 Task: Add a signature Isabel Kelly containing Best wishes for a happy St. Patricks Day, Isabel Kelly to email address softage.2@softage.net and add a folder Gifts
Action: Key pressed n
Screenshot: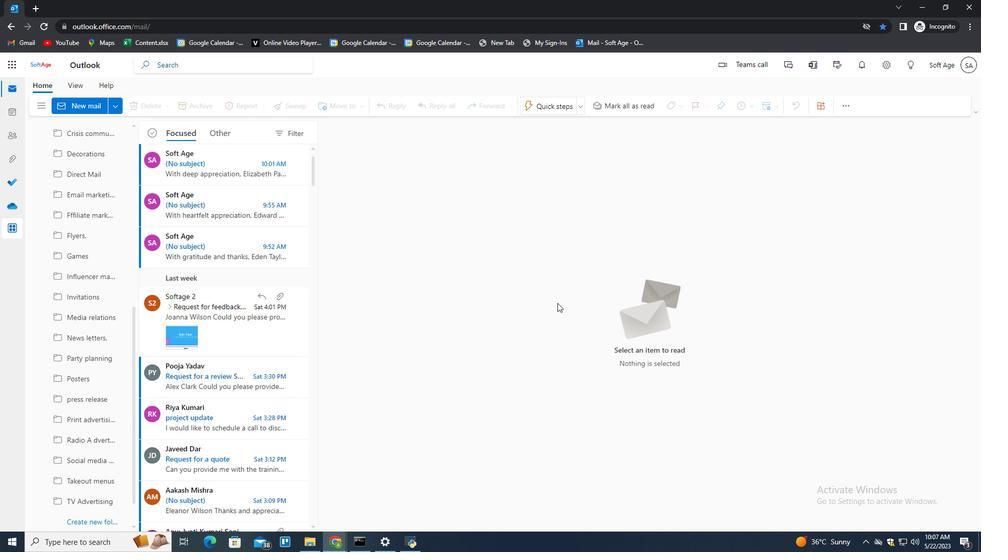 
Action: Mouse moved to (662, 106)
Screenshot: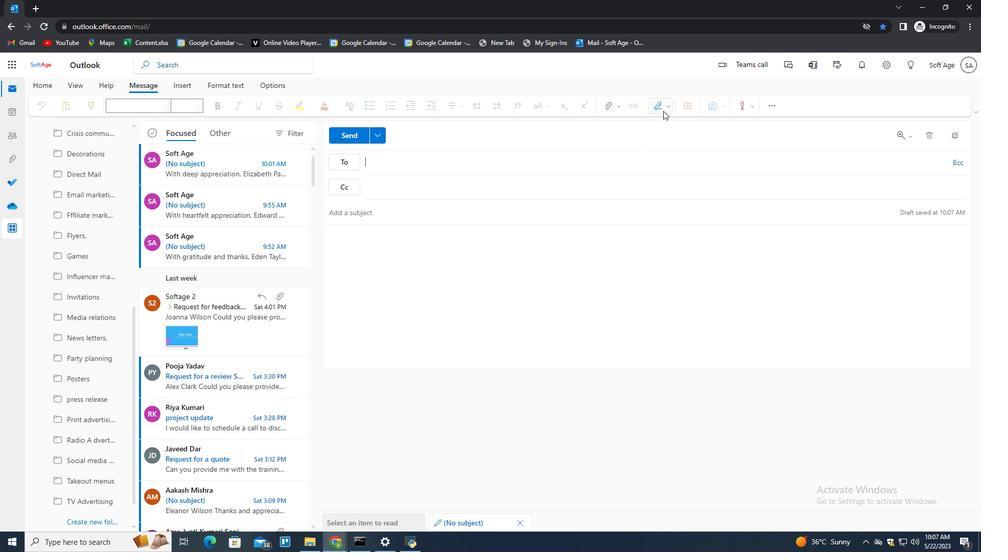 
Action: Mouse pressed left at (662, 106)
Screenshot: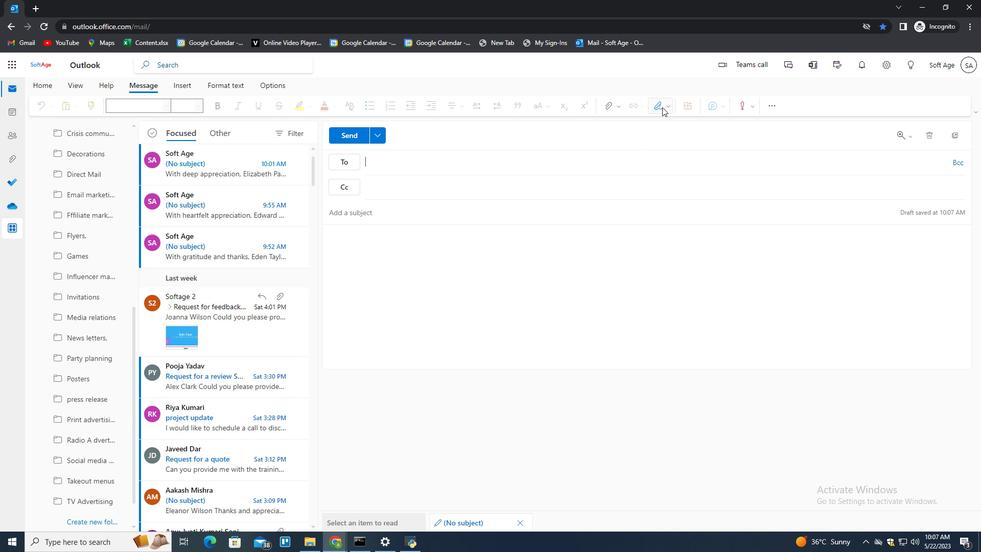 
Action: Mouse moved to (644, 144)
Screenshot: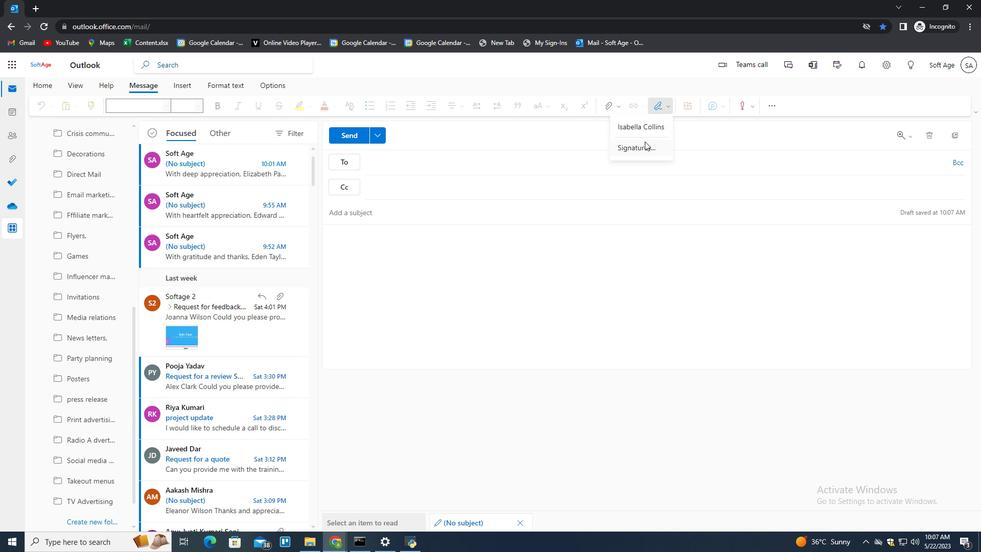 
Action: Mouse pressed left at (644, 144)
Screenshot: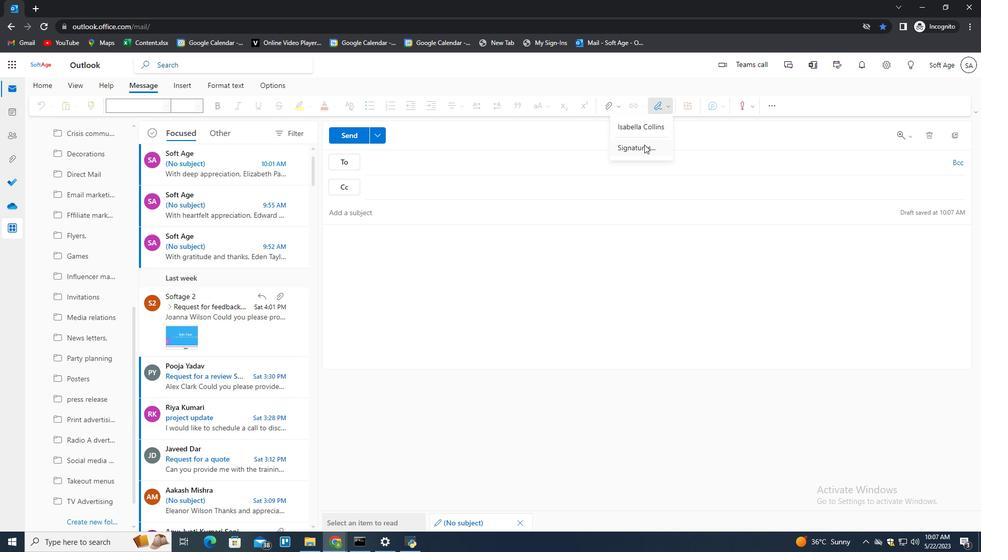 
Action: Mouse moved to (686, 183)
Screenshot: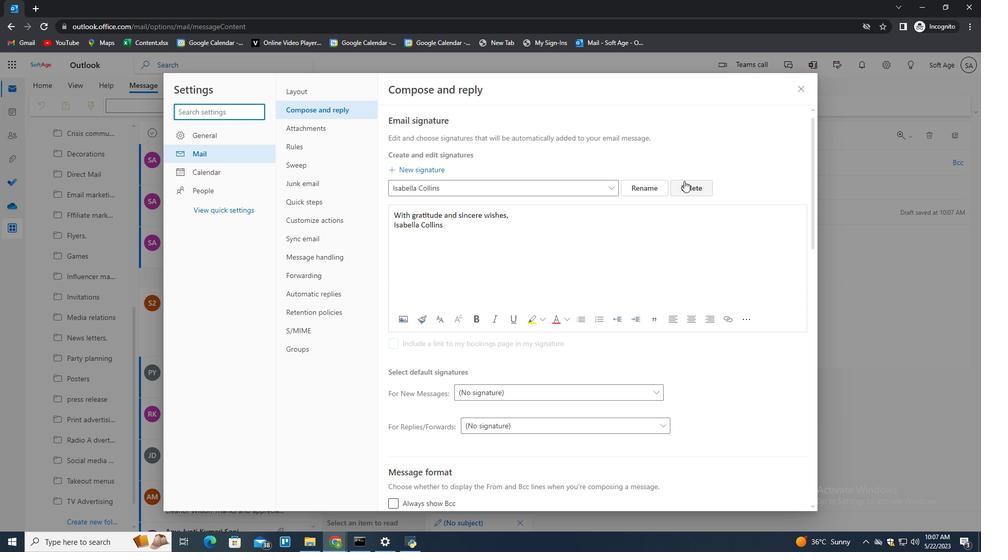 
Action: Mouse pressed left at (686, 183)
Screenshot: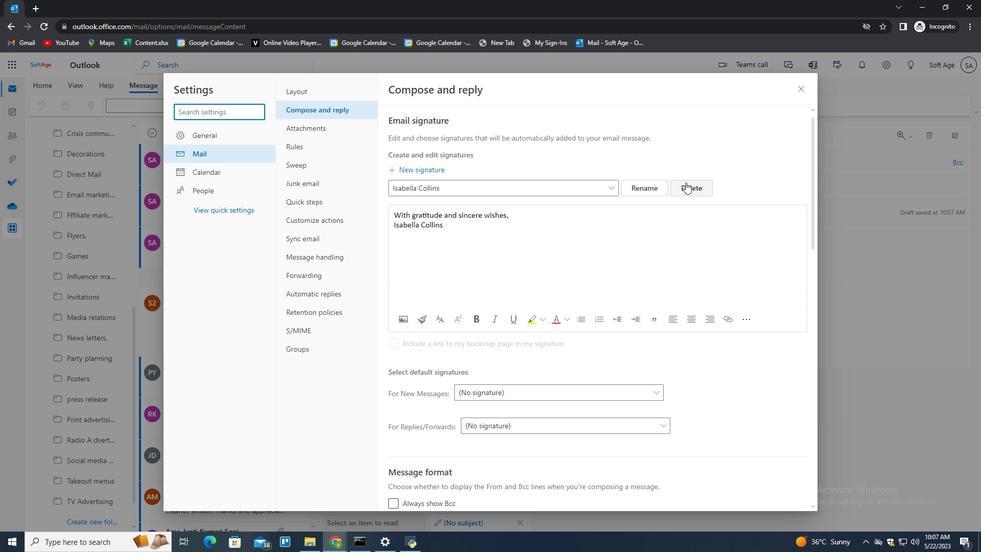 
Action: Mouse moved to (680, 187)
Screenshot: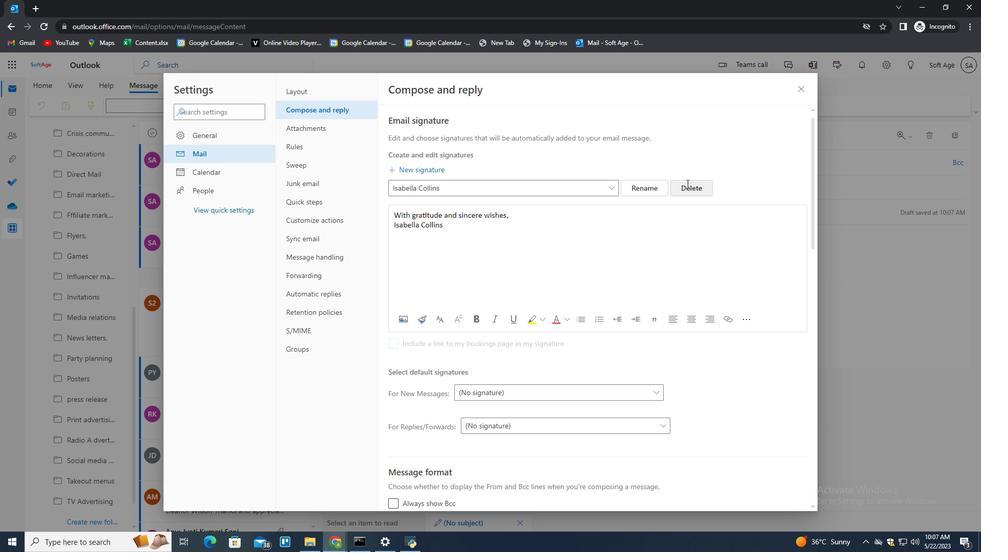 
Action: Mouse pressed left at (680, 187)
Screenshot: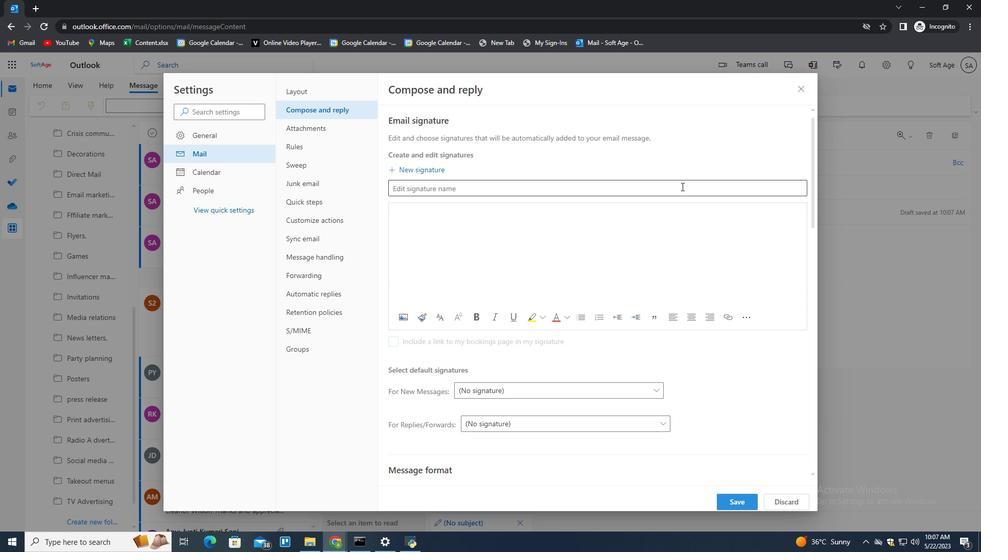 
Action: Key pressed <Key.shift>Isabel<Key.space><Key.shift><Key.shift>Kelly<Key.tab><Key.shift>Best<Key.space><Key.shift>Wish<Key.backspace><Key.backspace><Key.backspace><Key.backspace>wishes<Key.space>for<Key.space>a<Key.space>happy<Key.space><Key.shift>St.<Key.space><Key.shift><Key.shift><Key.shift><Key.shift><Key.shift><Key.shift><Key.shift><Key.shift><Key.shift><Key.shift><Key.shift><Key.shift>Patrisks<Key.backspace><Key.backspace><Key.backspace>cks<Key.space><Key.shift>Day,<Key.shift_r><Key.enter><Key.shift>Isabel<Key.space><Key.shift>Kelly
Screenshot: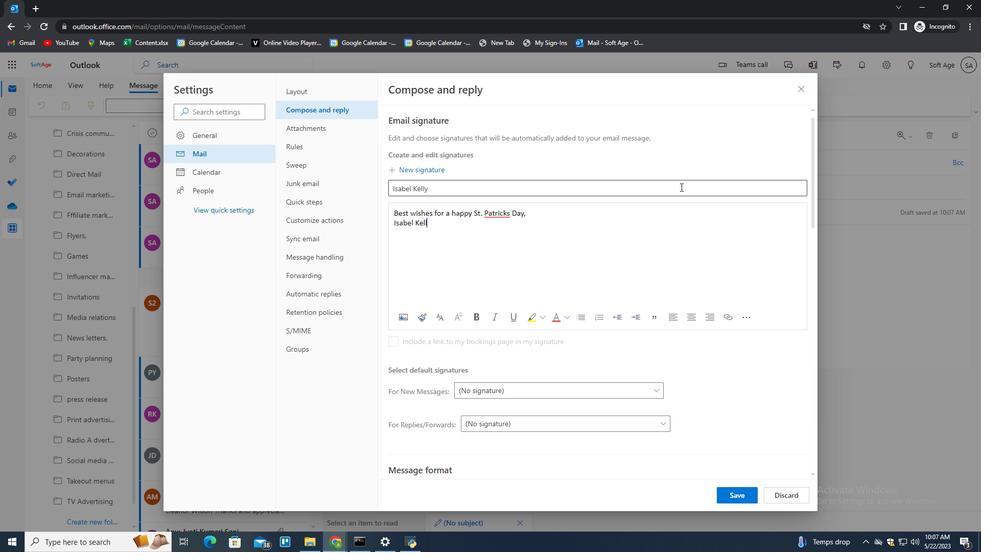 
Action: Mouse moved to (729, 492)
Screenshot: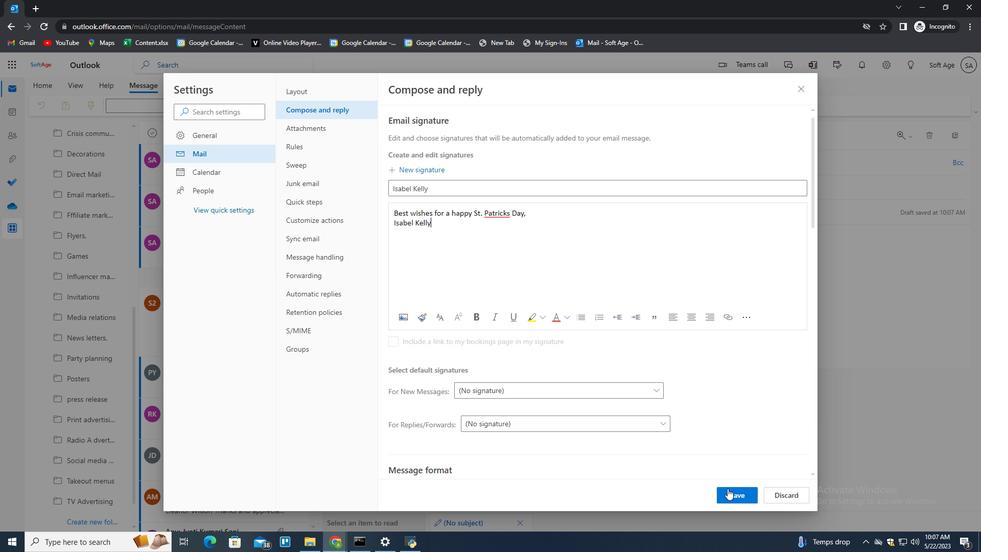 
Action: Mouse pressed left at (729, 492)
Screenshot: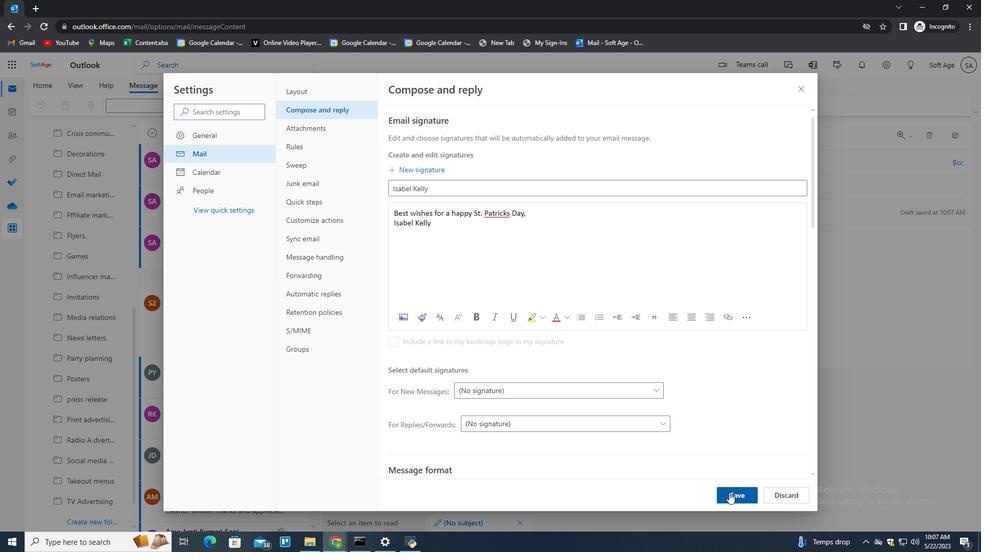 
Action: Mouse moved to (857, 280)
Screenshot: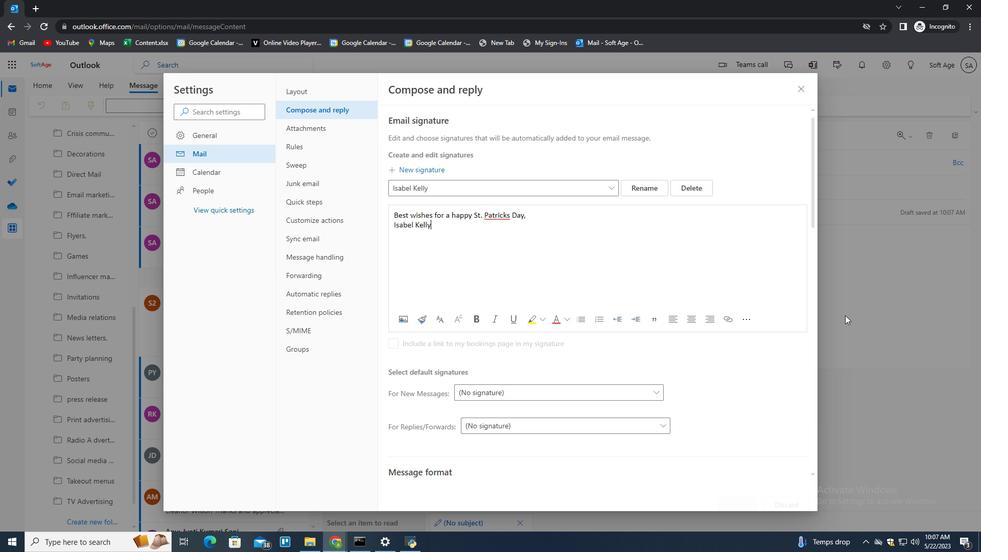 
Action: Mouse pressed left at (857, 280)
Screenshot: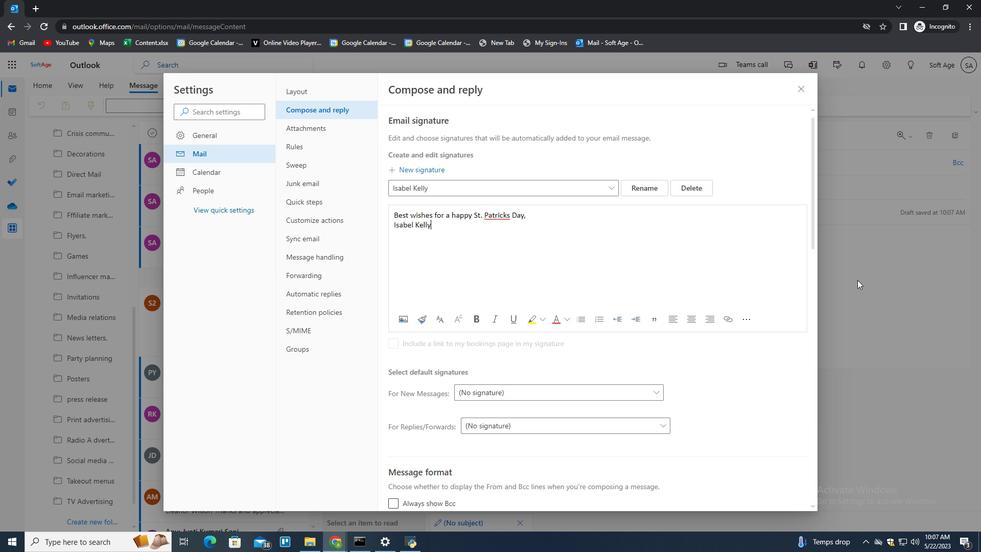 
Action: Mouse moved to (662, 107)
Screenshot: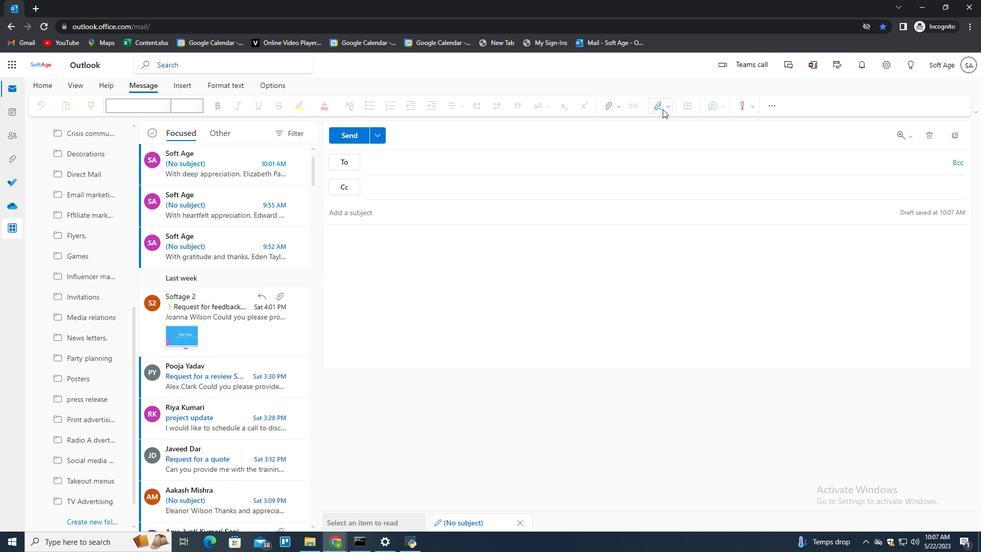 
Action: Mouse pressed left at (662, 107)
Screenshot: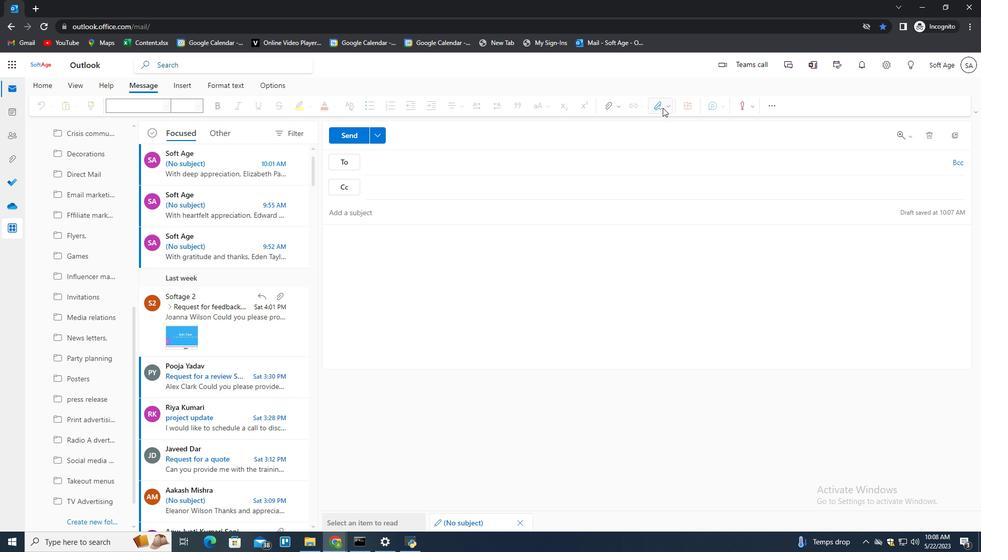 
Action: Mouse moved to (655, 125)
Screenshot: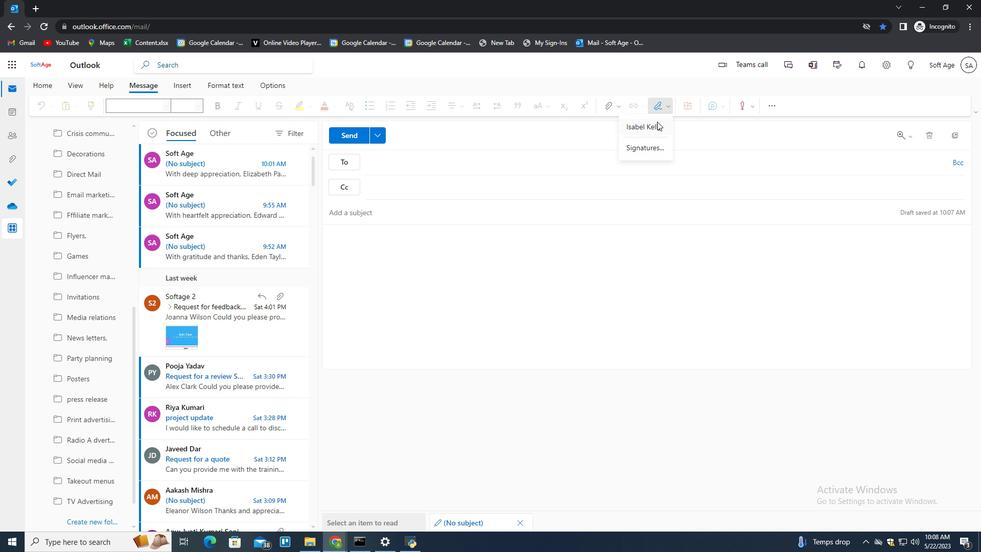 
Action: Mouse pressed left at (655, 125)
Screenshot: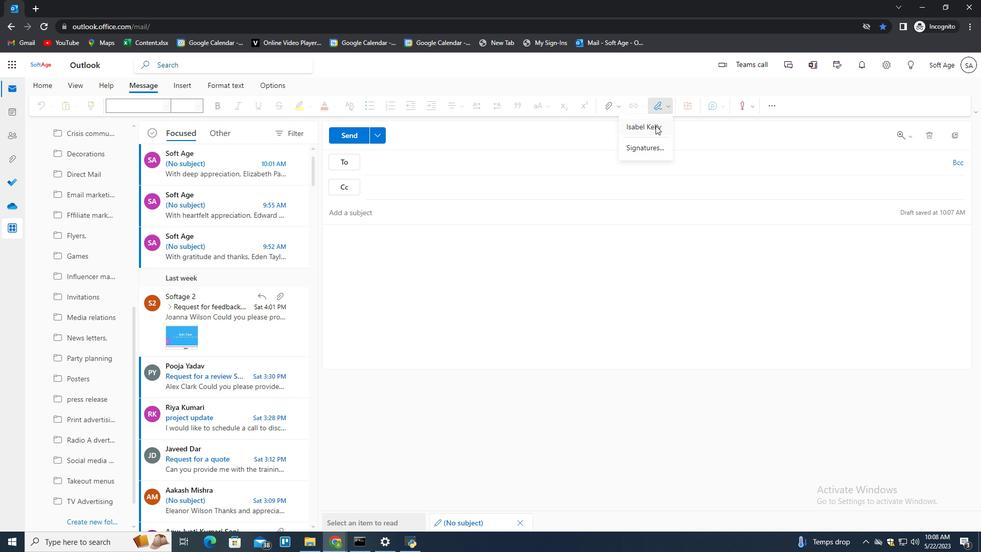 
Action: Mouse moved to (423, 164)
Screenshot: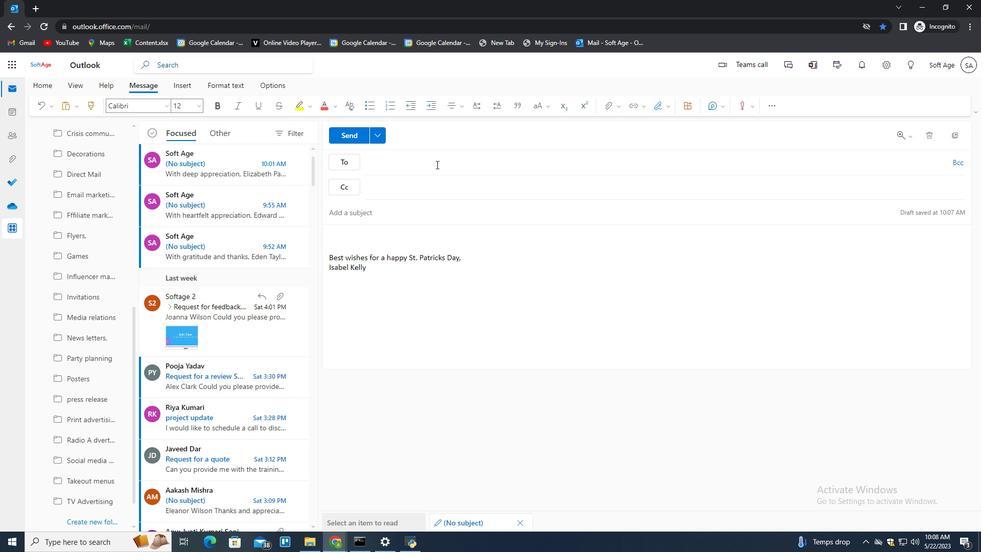 
Action: Mouse pressed left at (423, 164)
Screenshot: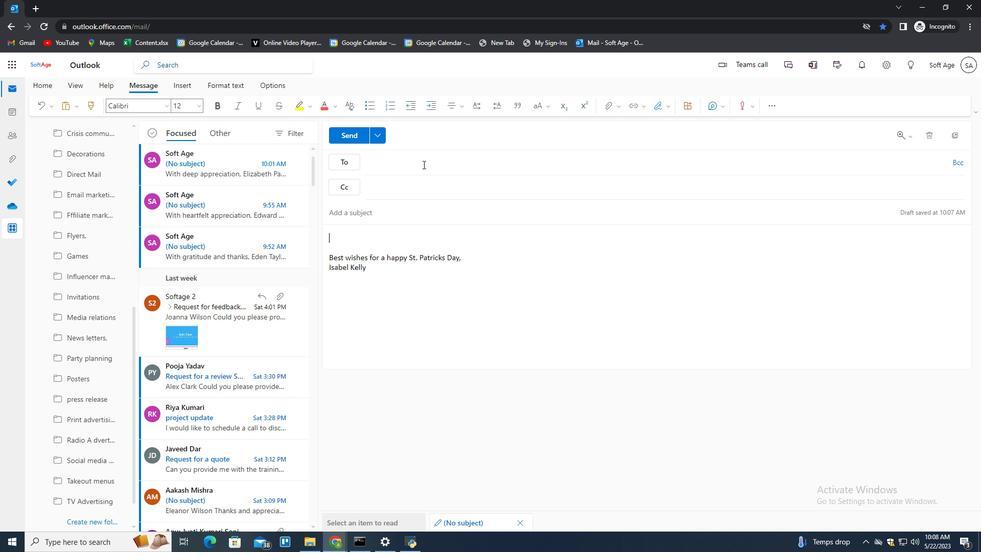 
Action: Key pressed softage.2<Key.shift>@softgae.net<Key.enter><Key.backspace>softg<Key.backspace>age.3<Key.shift><Key.backspace>2<Key.shift>@softage.net<Key.enter>
Screenshot: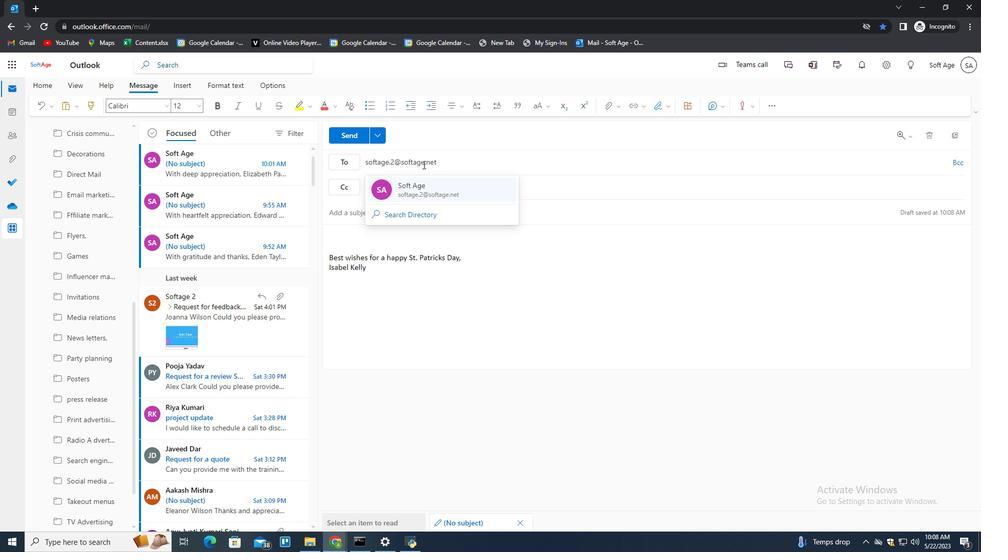 
Action: Mouse moved to (33, 405)
Screenshot: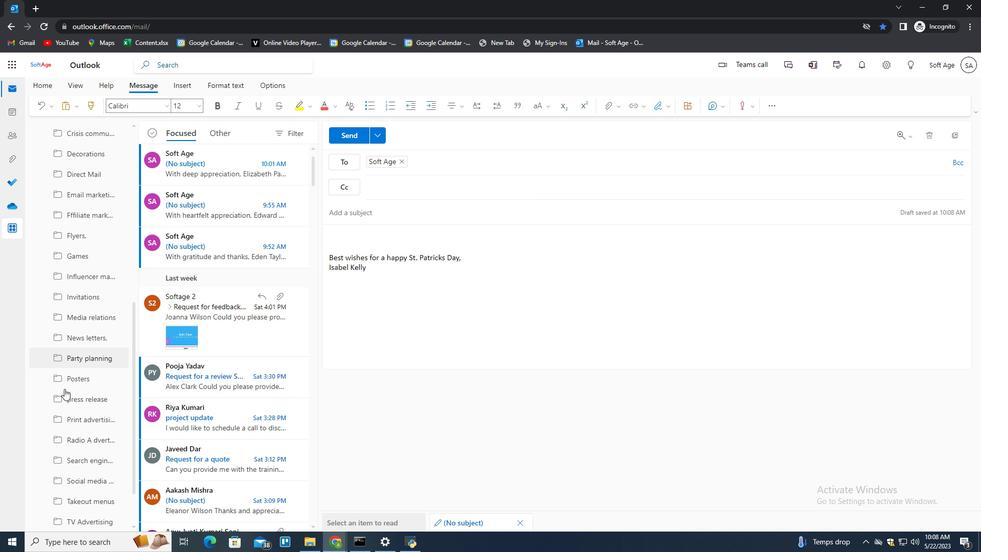 
Action: Mouse scrolled (33, 405) with delta (0, 0)
Screenshot: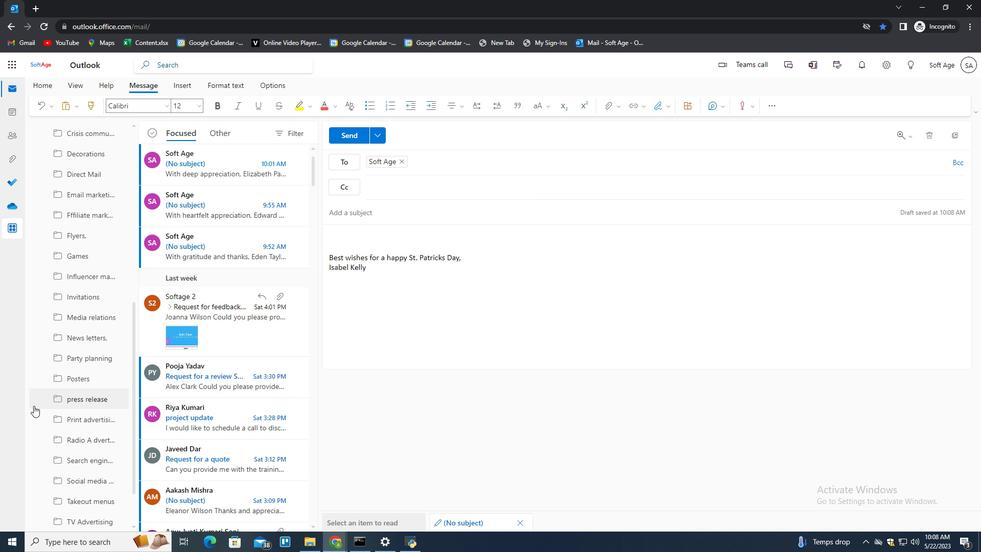 
Action: Mouse scrolled (33, 405) with delta (0, 0)
Screenshot: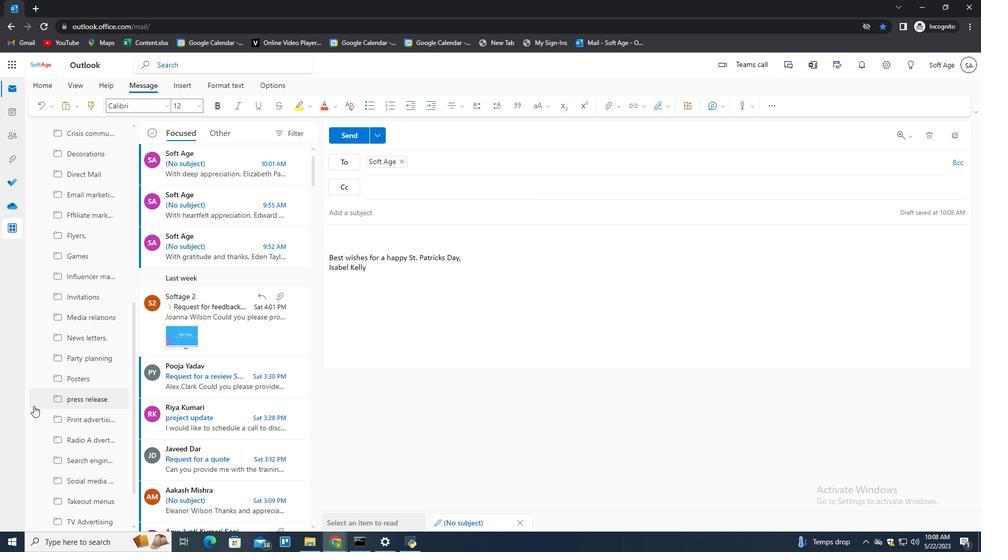 
Action: Mouse scrolled (33, 405) with delta (0, 0)
Screenshot: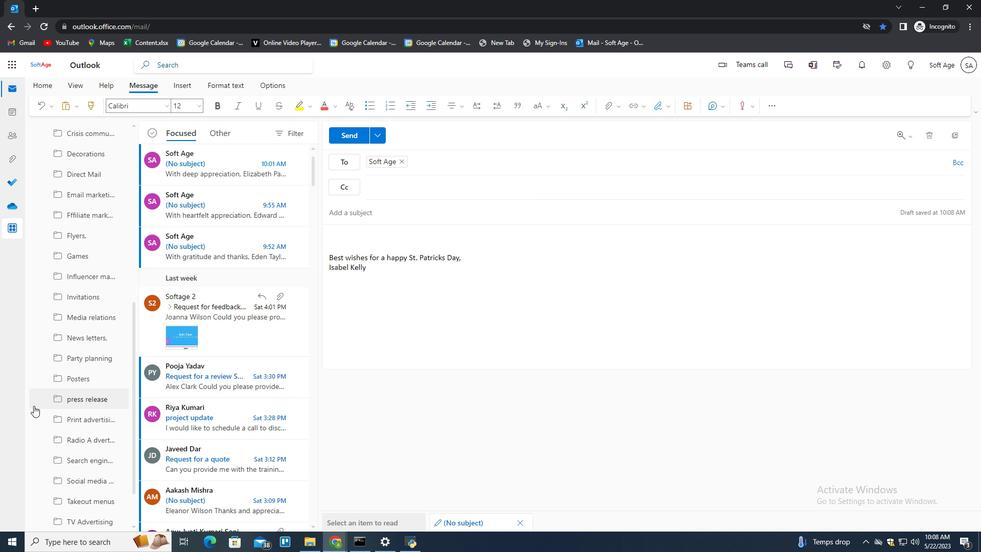
Action: Mouse scrolled (33, 405) with delta (0, 0)
Screenshot: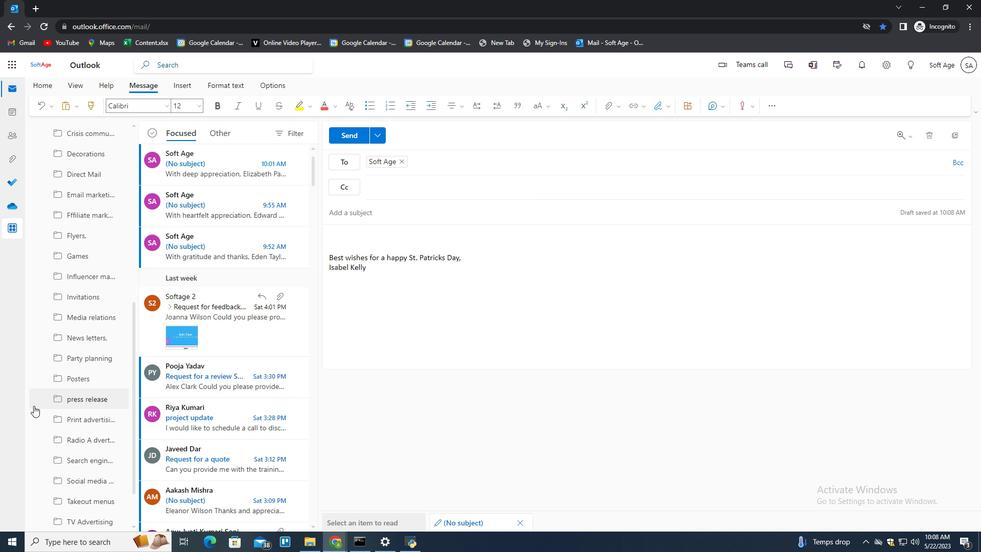 
Action: Mouse scrolled (33, 405) with delta (0, 0)
Screenshot: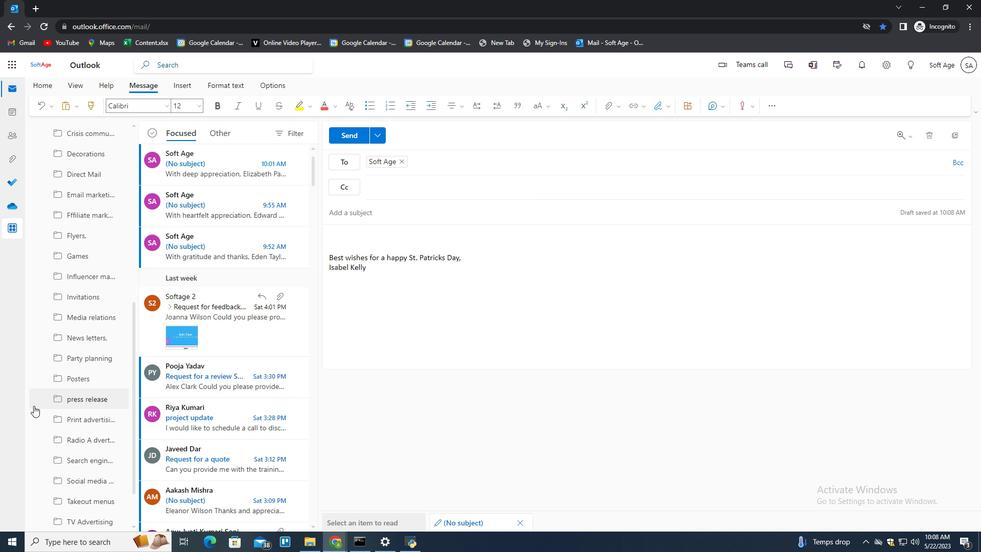 
Action: Mouse moved to (89, 488)
Screenshot: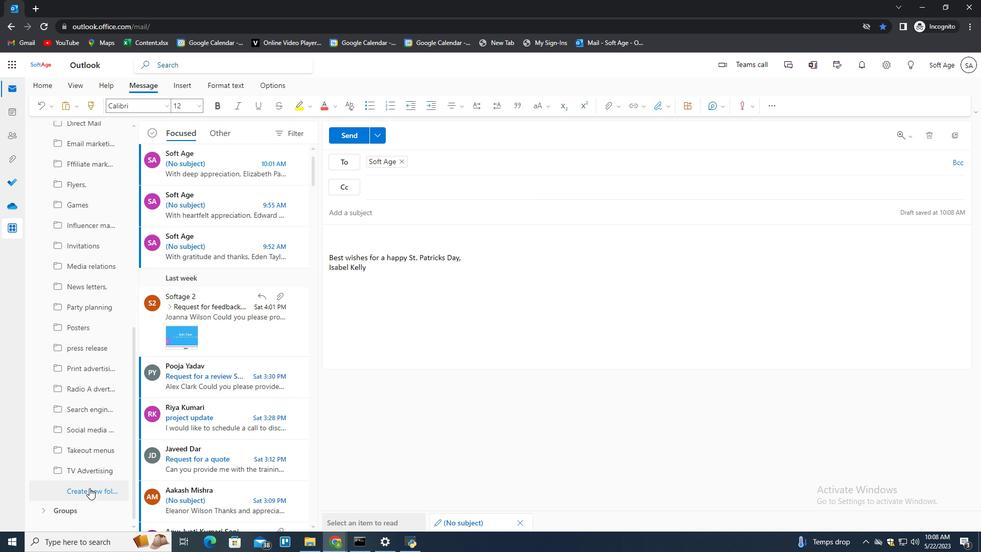 
Action: Mouse pressed left at (89, 488)
Screenshot: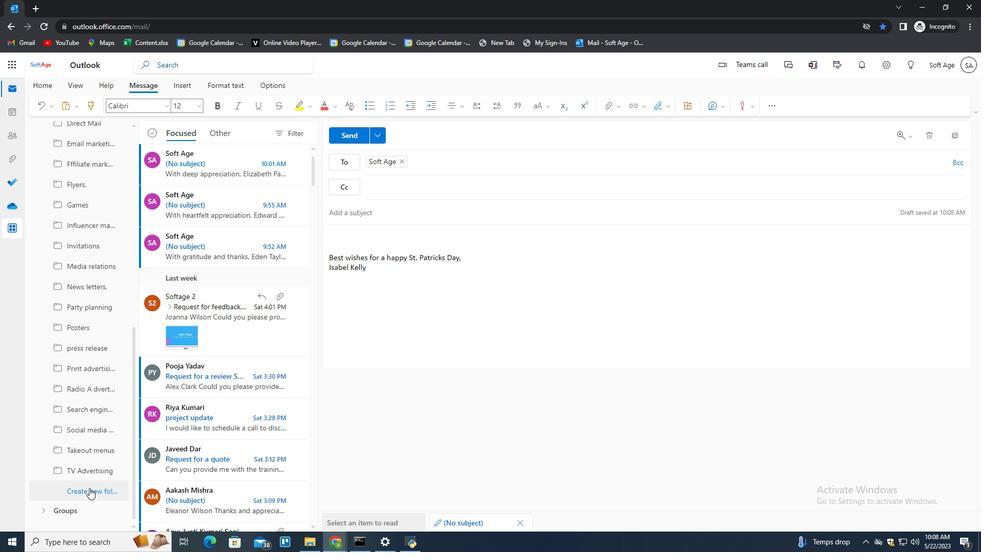 
Action: Mouse moved to (89, 489)
Screenshot: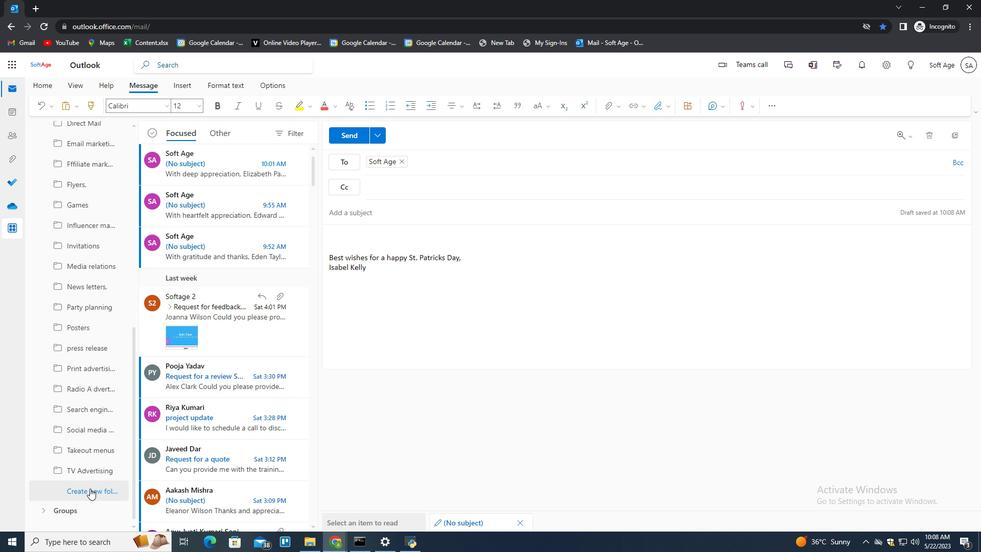 
Action: Key pressed <Key.shift>F<Key.backspace><Key.shift>Gifts<Key.enter>
Screenshot: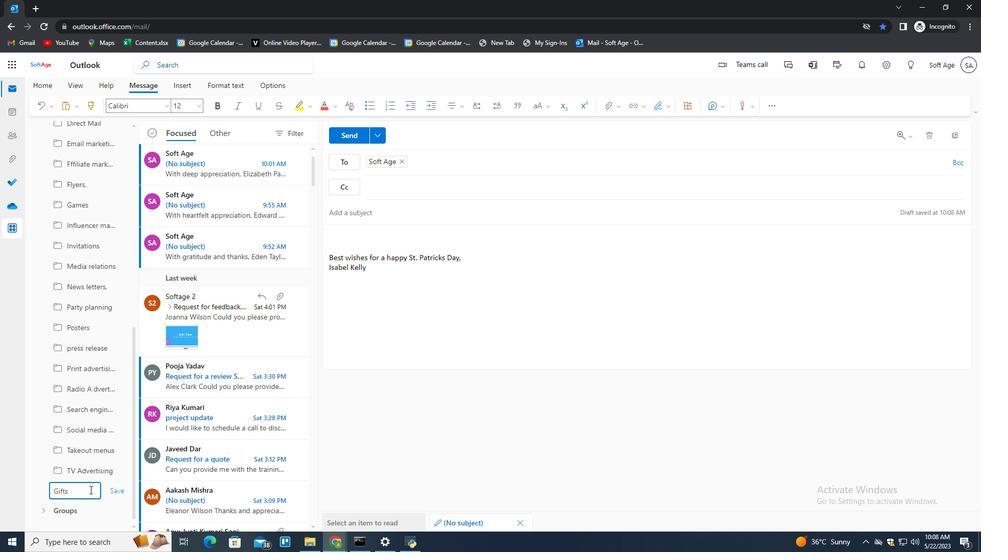 
